 Task: Clear cache and cookies to resolve browsing problems.
Action: Mouse moved to (974, 31)
Screenshot: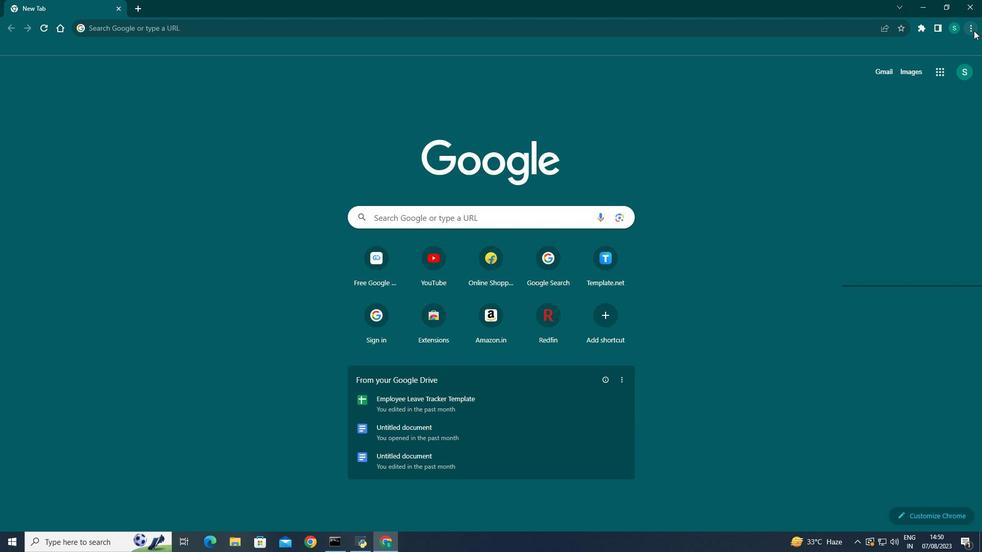 
Action: Mouse pressed left at (974, 31)
Screenshot: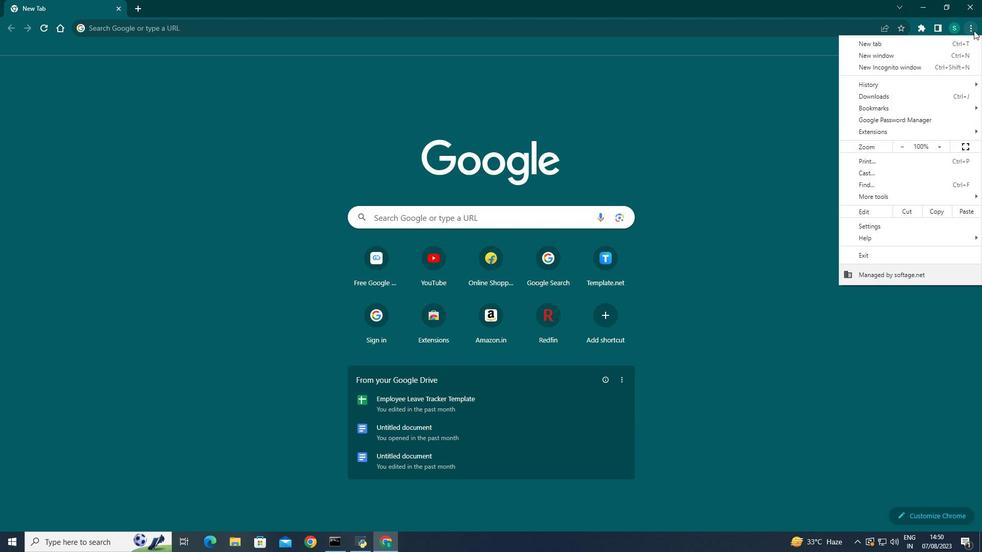 
Action: Mouse moved to (873, 229)
Screenshot: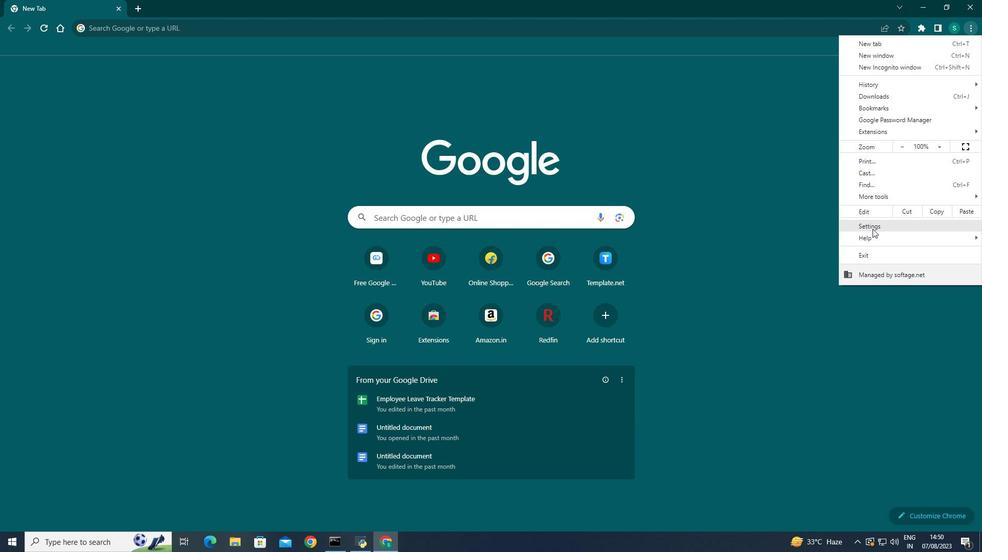 
Action: Mouse pressed left at (873, 229)
Screenshot: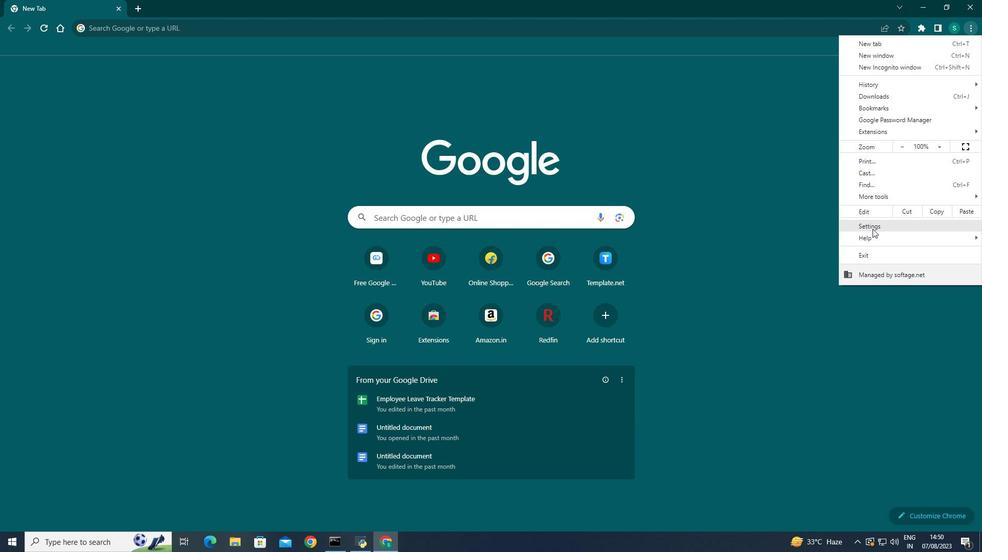 
Action: Mouse moved to (75, 135)
Screenshot: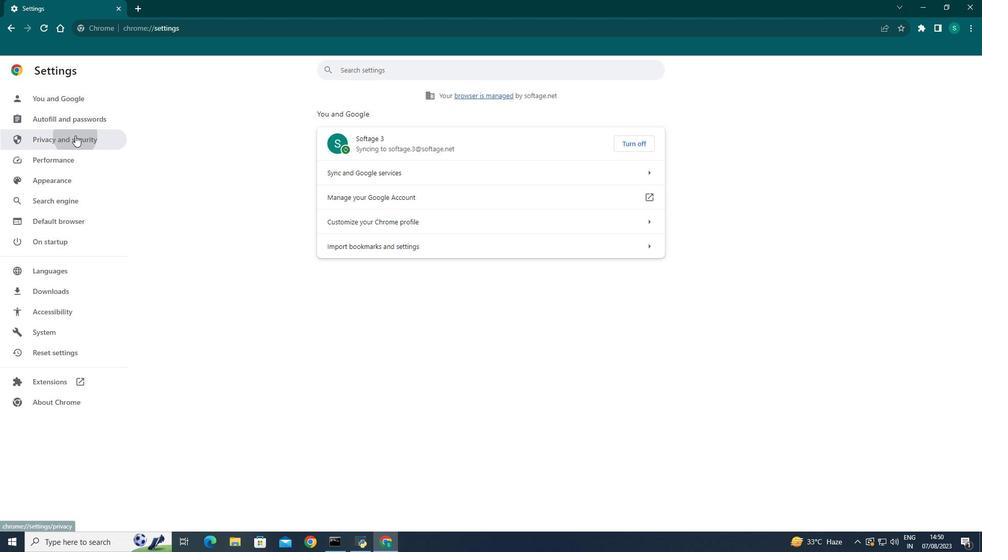 
Action: Mouse pressed left at (75, 135)
Screenshot: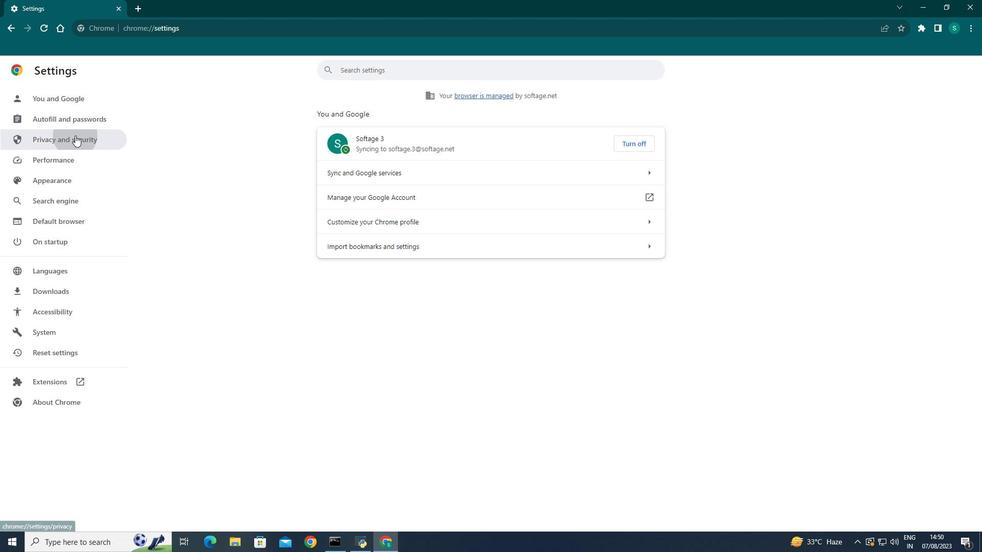 
Action: Mouse moved to (402, 206)
Screenshot: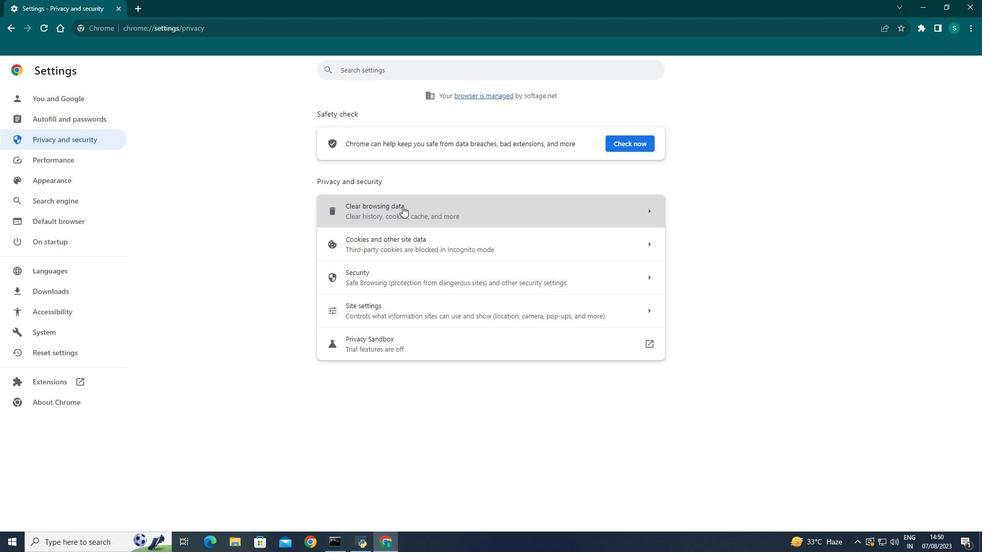 
Action: Mouse pressed left at (402, 206)
Screenshot: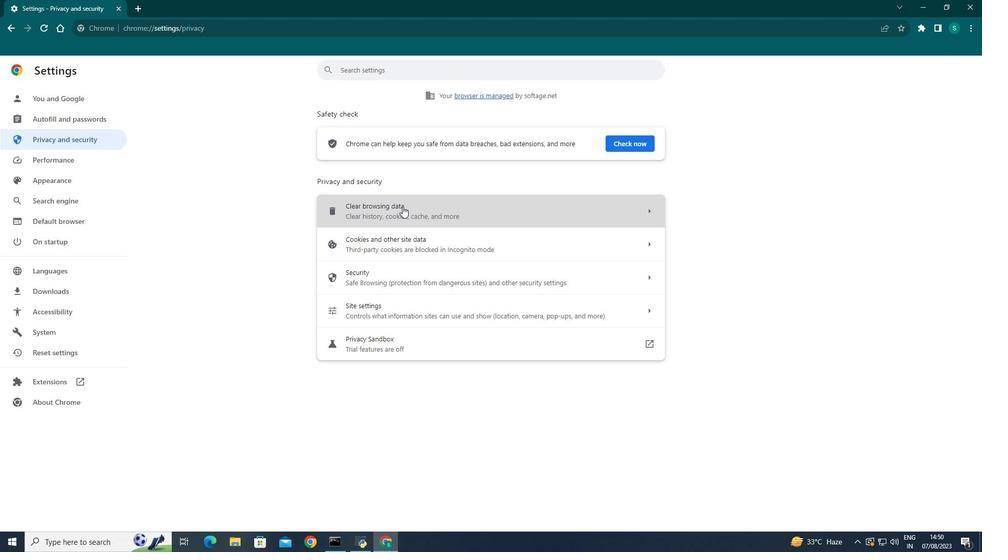 
Action: Mouse moved to (375, 226)
Screenshot: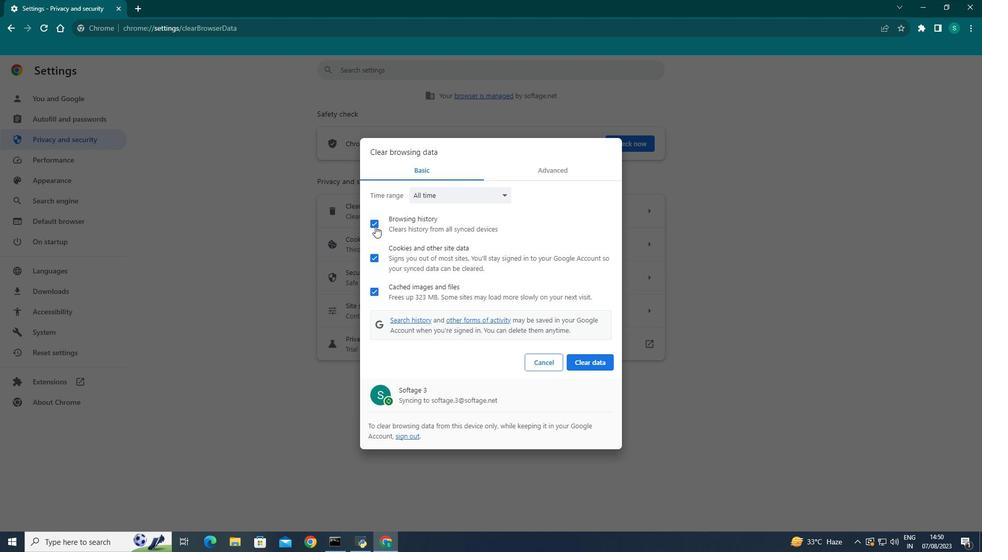 
Action: Mouse pressed left at (375, 226)
Screenshot: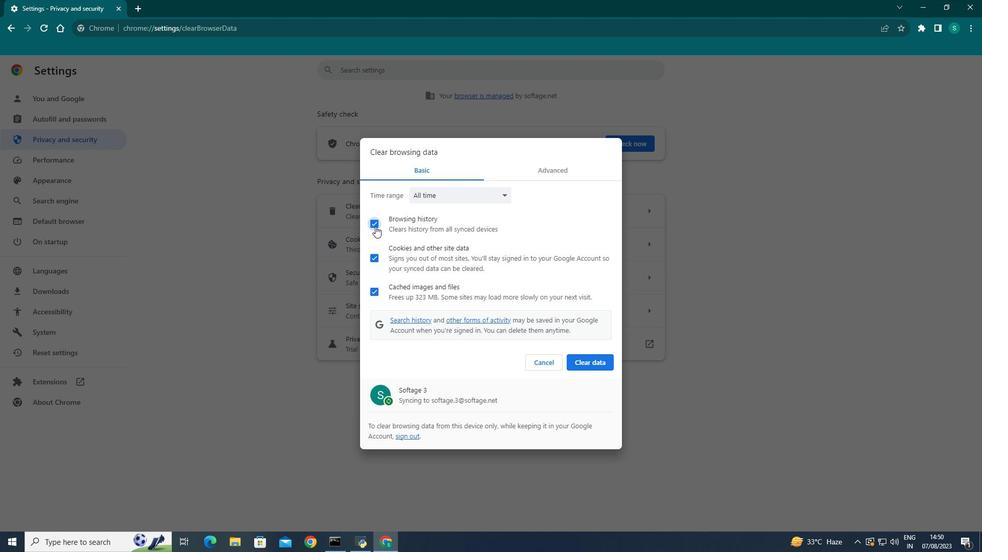 
Action: Mouse moved to (376, 259)
Screenshot: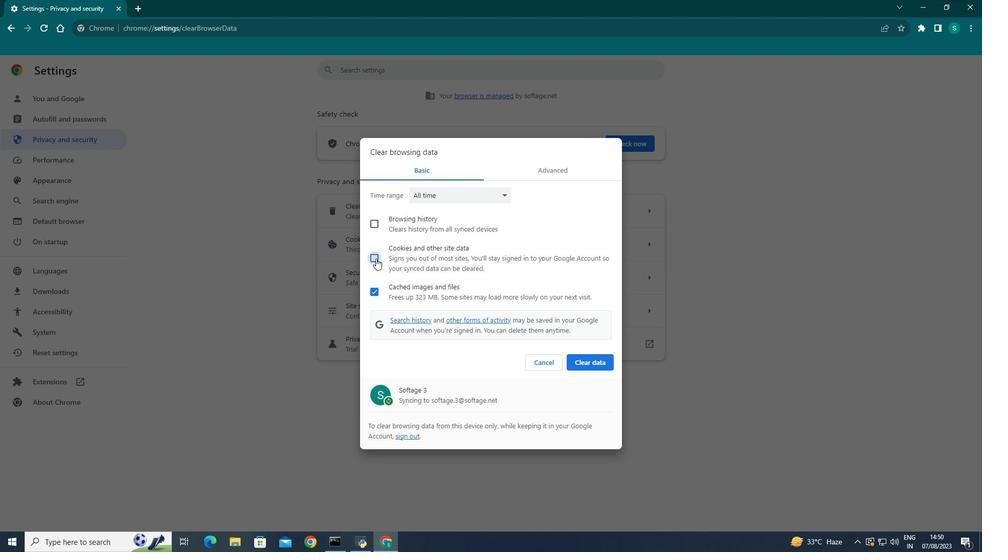 
Action: Mouse pressed left at (376, 259)
Screenshot: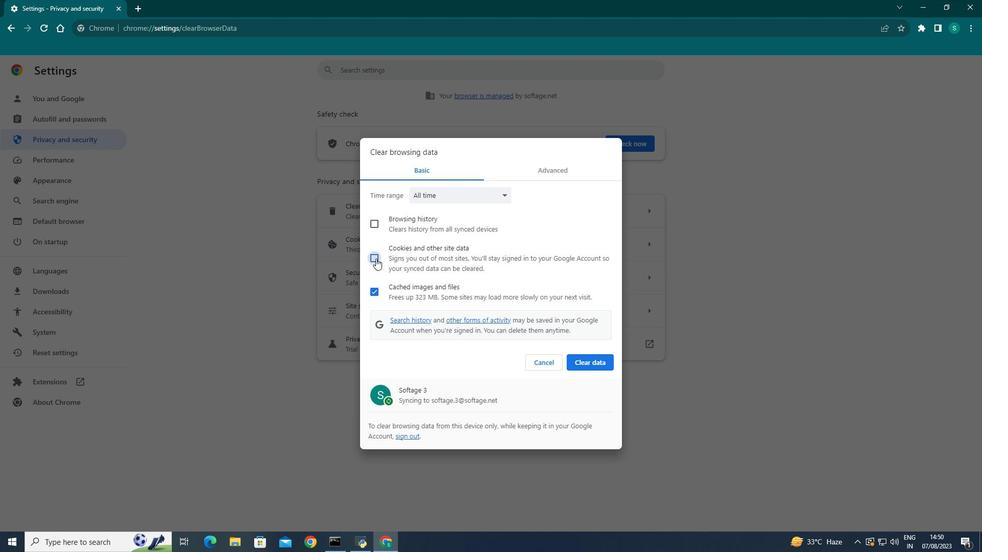 
Action: Mouse moved to (375, 287)
Screenshot: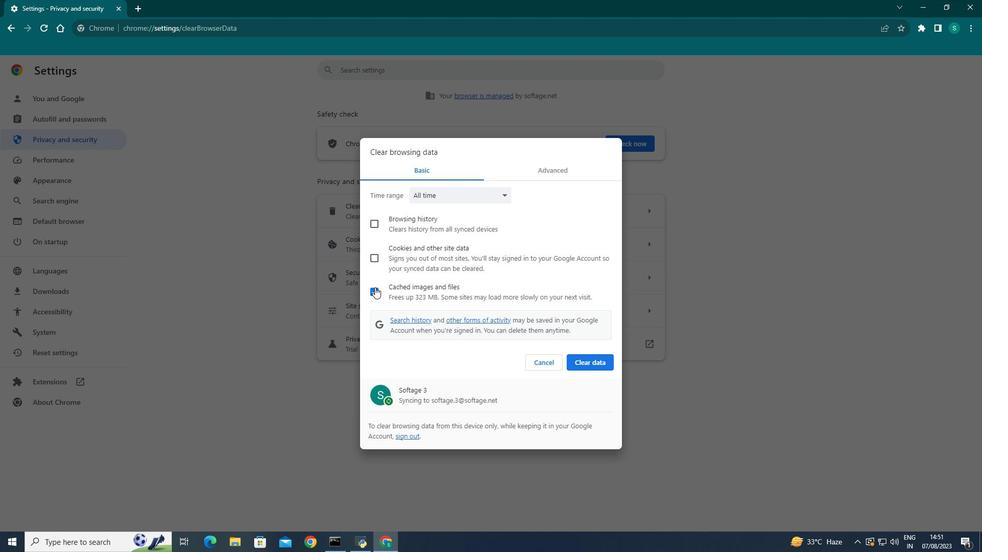 
Action: Mouse pressed left at (375, 287)
Screenshot: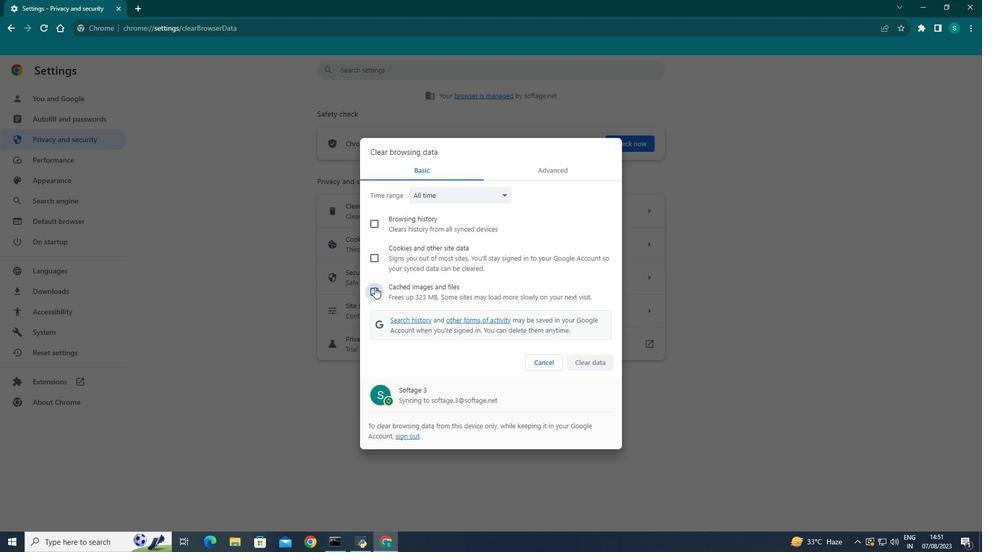 
Action: Mouse moved to (374, 294)
Screenshot: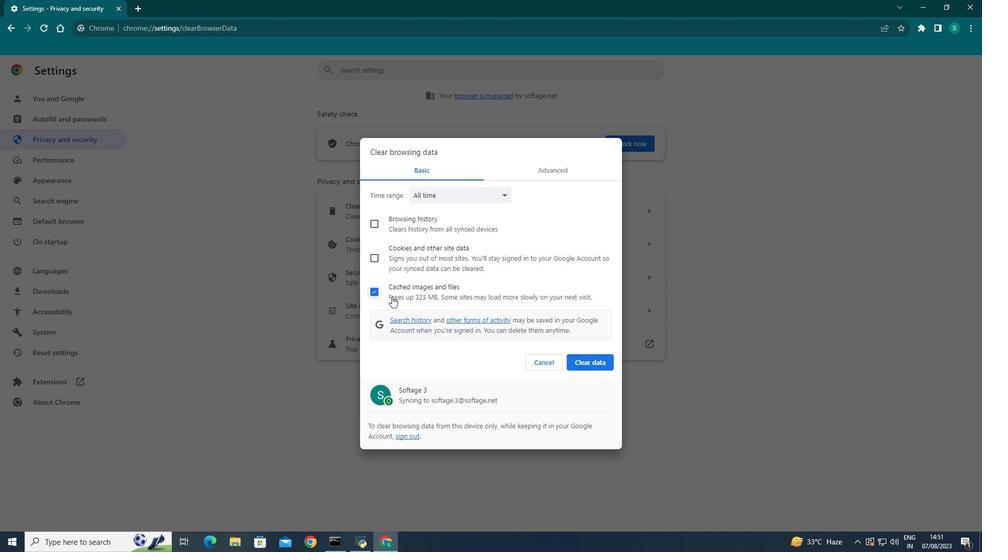 
Action: Mouse pressed left at (374, 294)
Screenshot: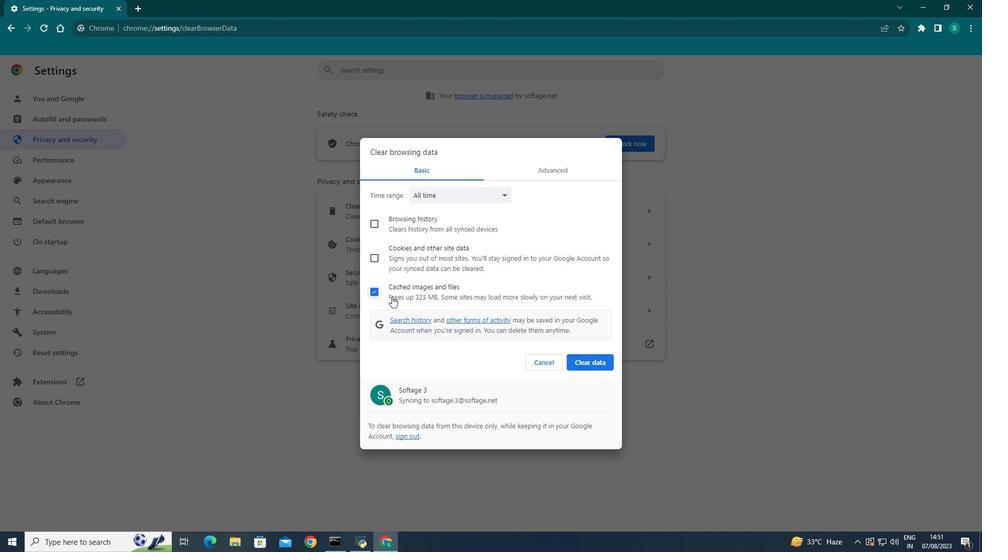 
Action: Mouse moved to (473, 196)
Screenshot: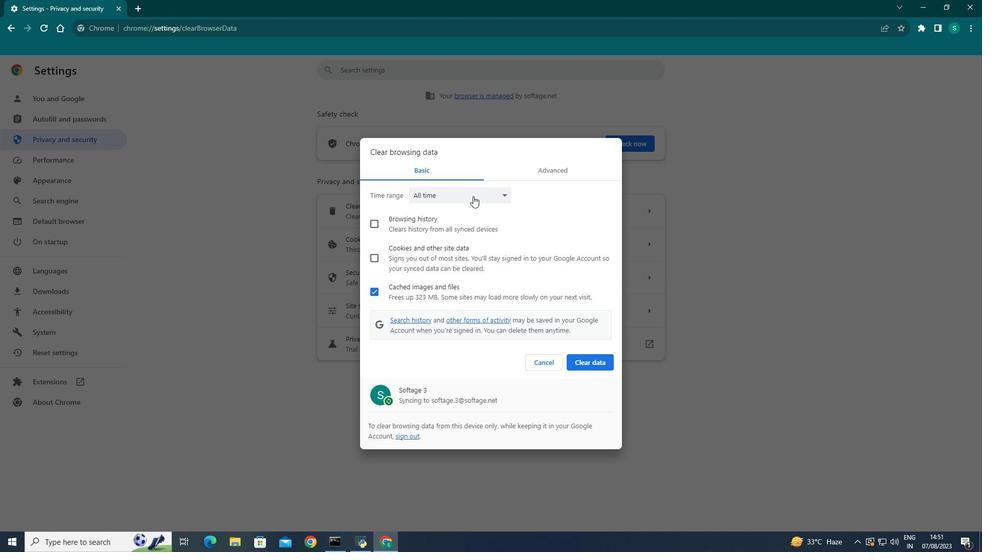 
Action: Mouse pressed left at (473, 196)
Screenshot: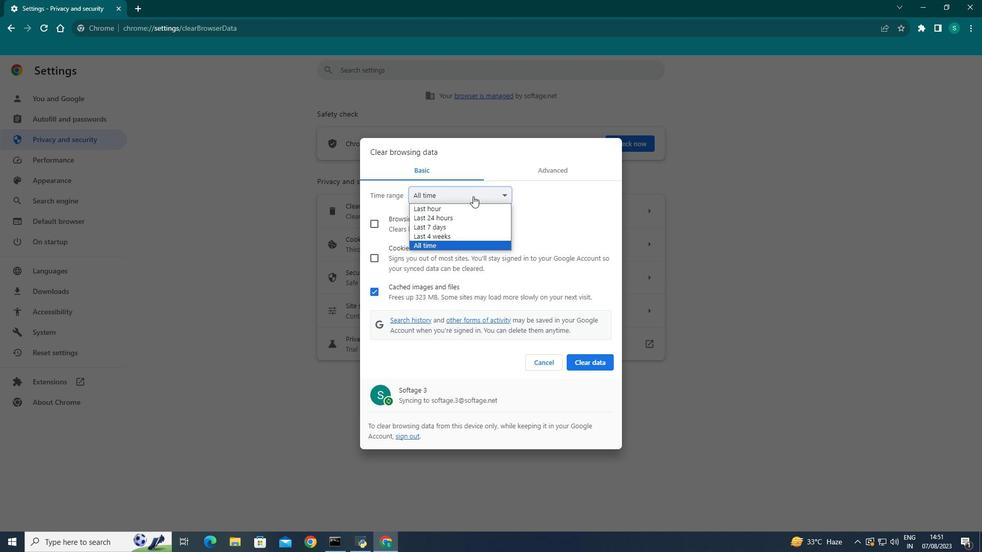 
Action: Mouse moved to (428, 210)
Screenshot: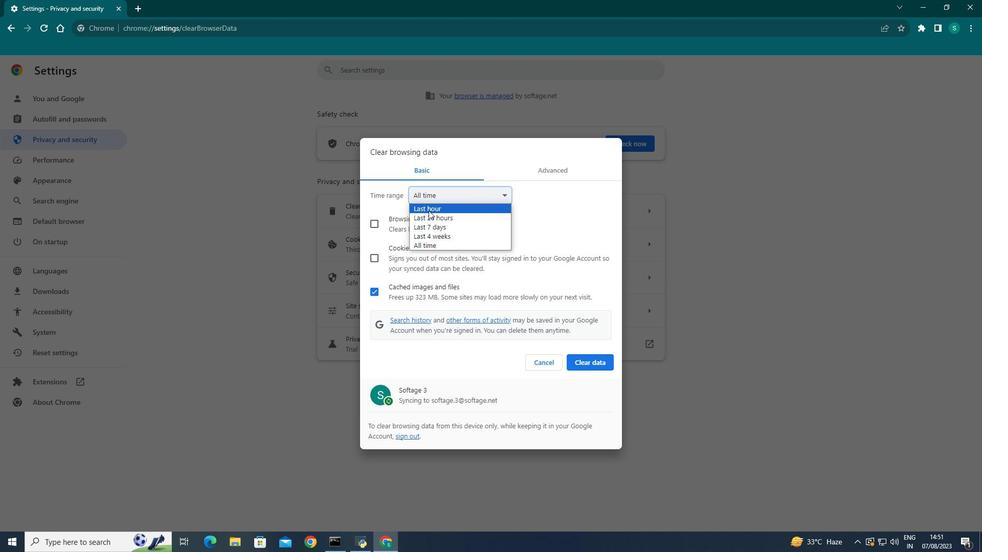 
Action: Mouse pressed left at (428, 210)
Screenshot: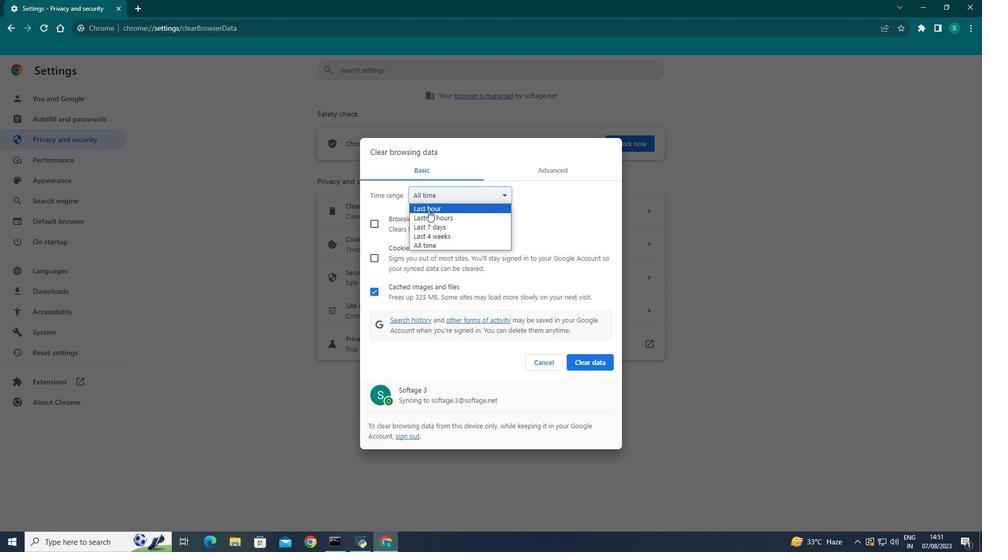 
Action: Mouse moved to (584, 361)
Screenshot: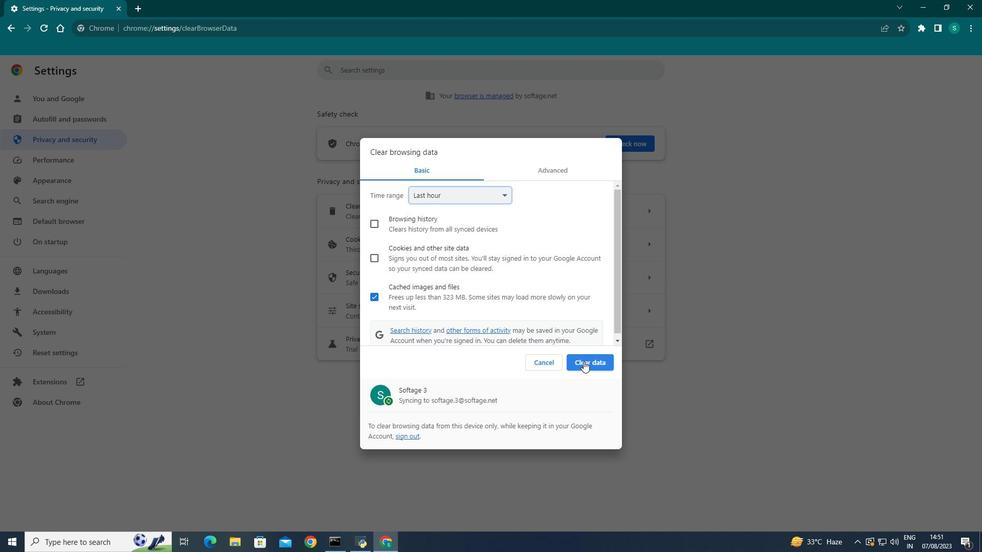 
Action: Mouse pressed left at (584, 361)
Screenshot: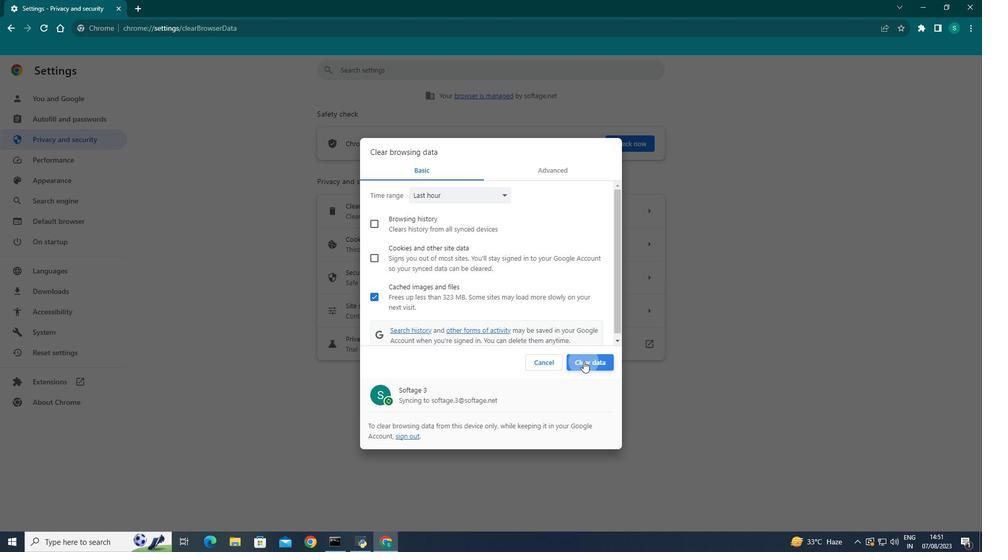 
Action: Mouse moved to (376, 212)
Screenshot: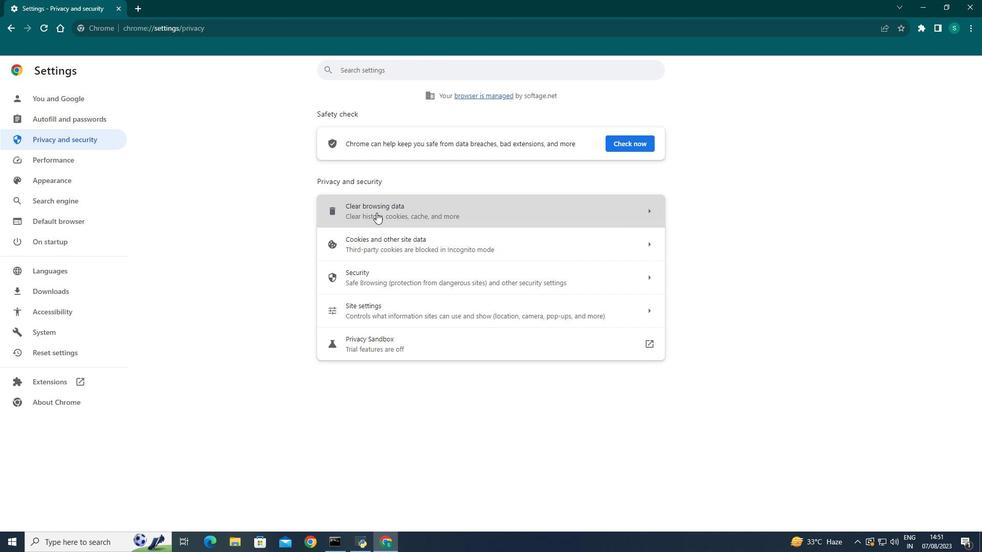 
Action: Mouse pressed left at (376, 212)
Screenshot: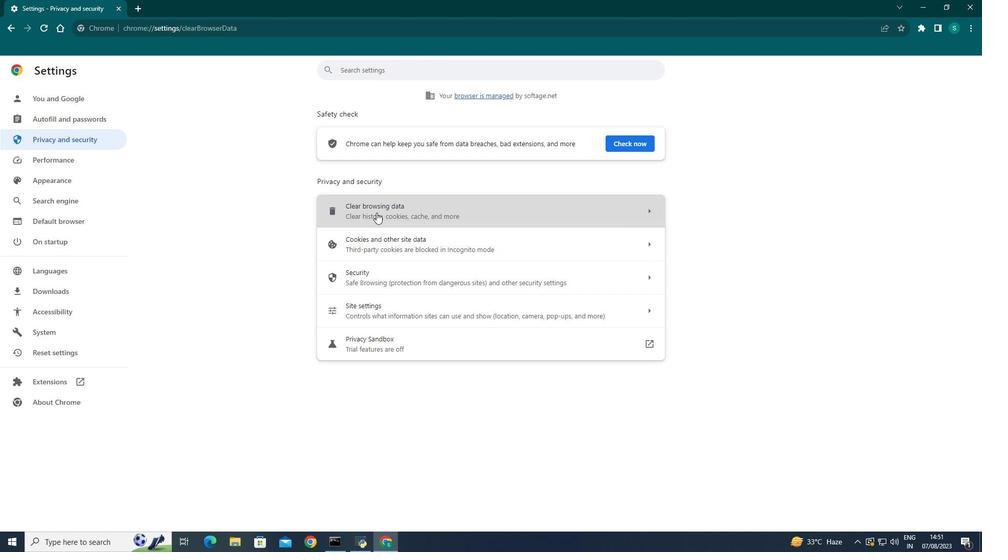 
Action: Mouse moved to (375, 254)
Screenshot: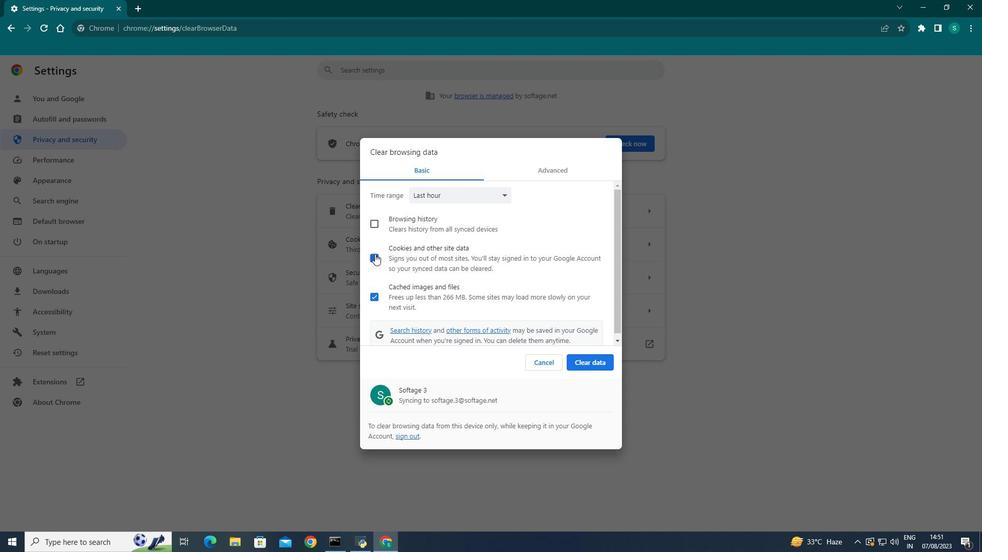 
Action: Mouse pressed left at (375, 254)
Screenshot: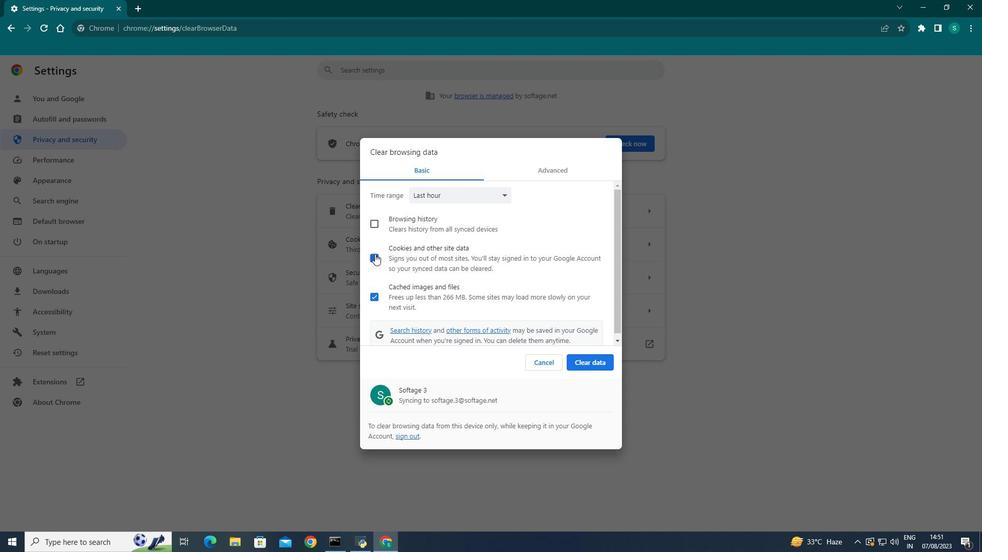 
Action: Mouse moved to (592, 362)
Screenshot: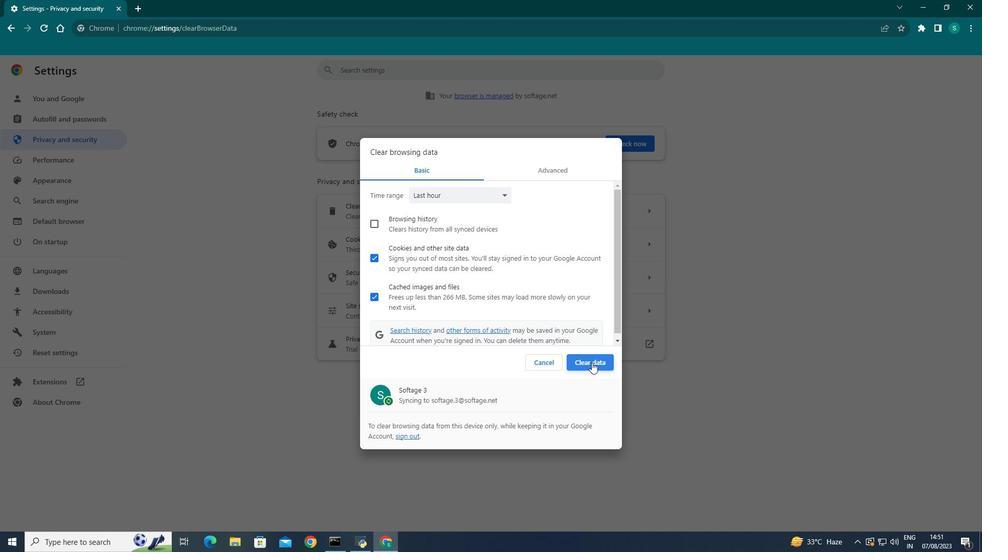 
Action: Mouse pressed left at (592, 362)
Screenshot: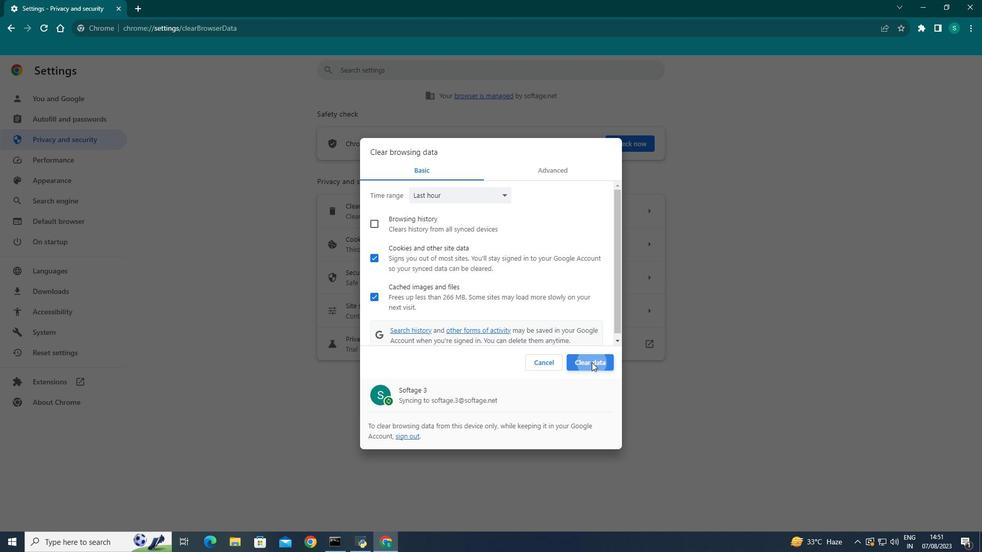 
Action: Mouse moved to (399, 209)
Screenshot: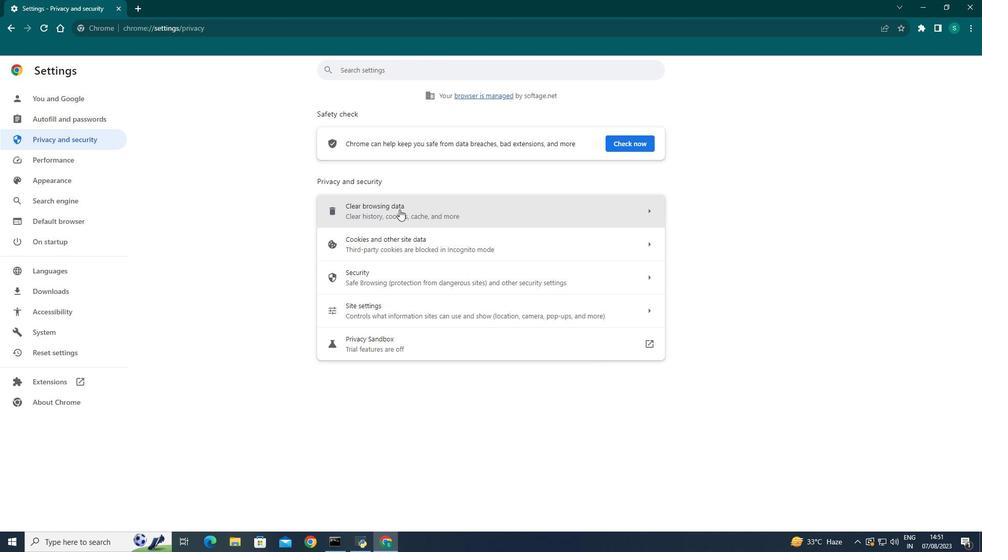 
Action: Mouse pressed left at (399, 209)
Screenshot: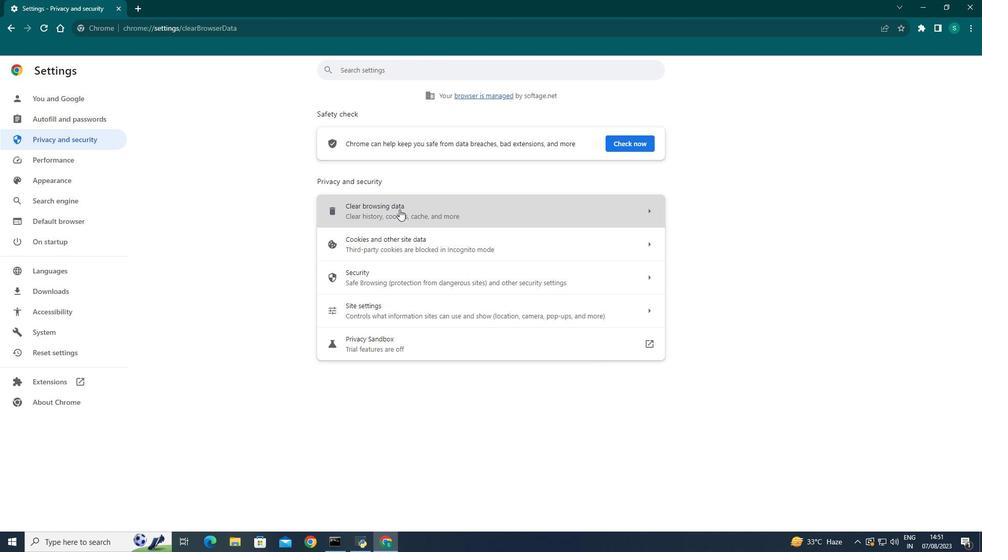 
Action: Mouse moved to (592, 358)
Screenshot: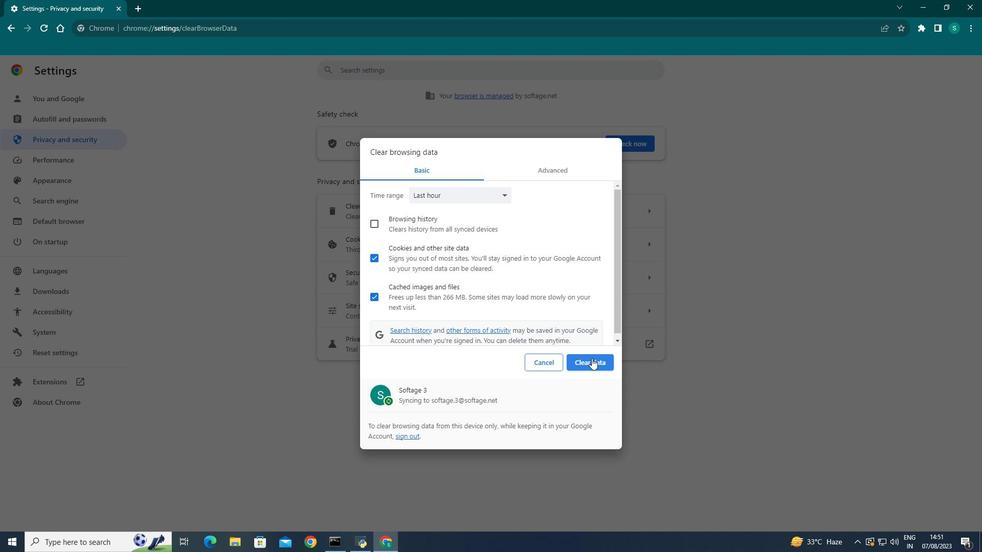 
Action: Mouse pressed left at (592, 358)
Screenshot: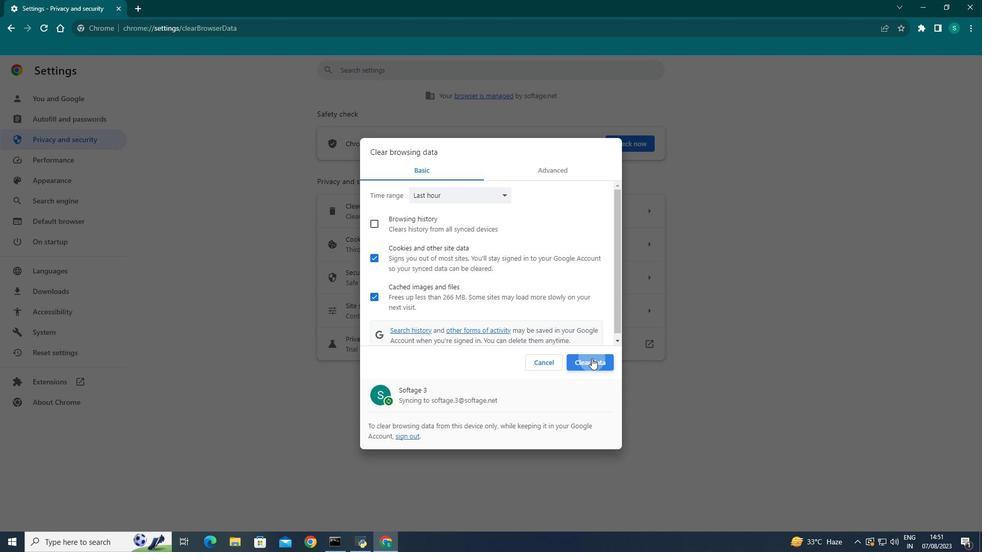 
Action: Mouse moved to (331, 406)
Screenshot: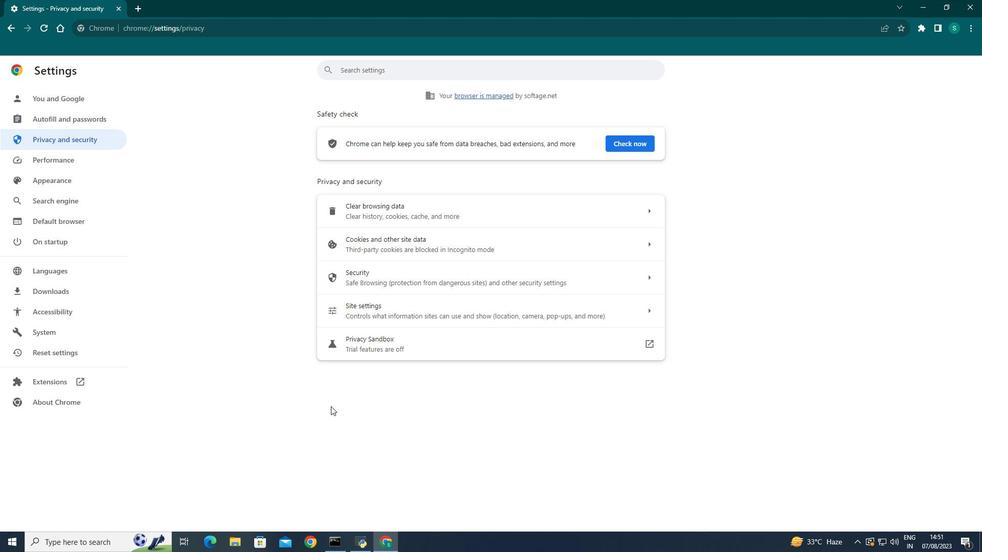 
Action: Mouse pressed left at (331, 406)
Screenshot: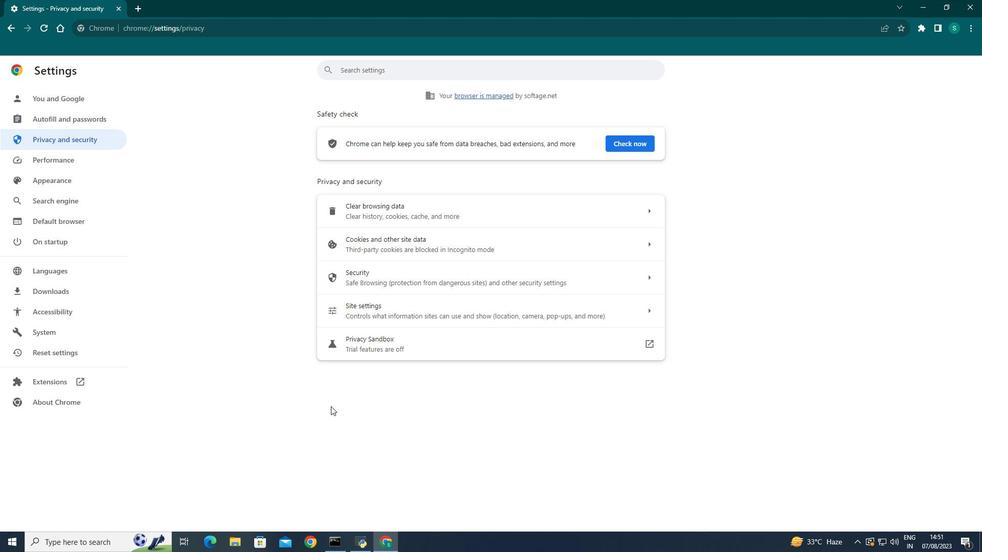 
Action: Mouse moved to (202, 396)
Screenshot: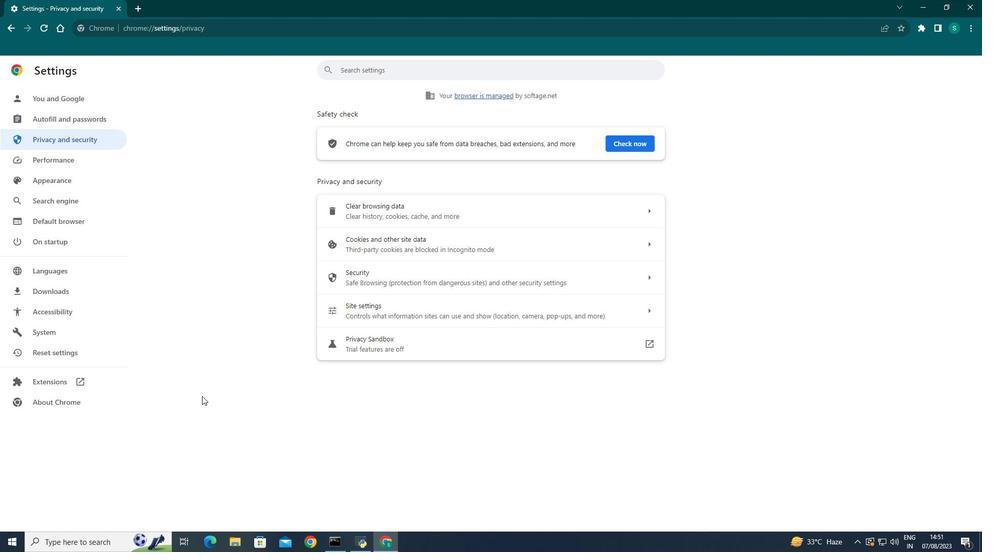 
